 Task: Clear the last 24 hours browsing history.
Action: Mouse moved to (1355, 37)
Screenshot: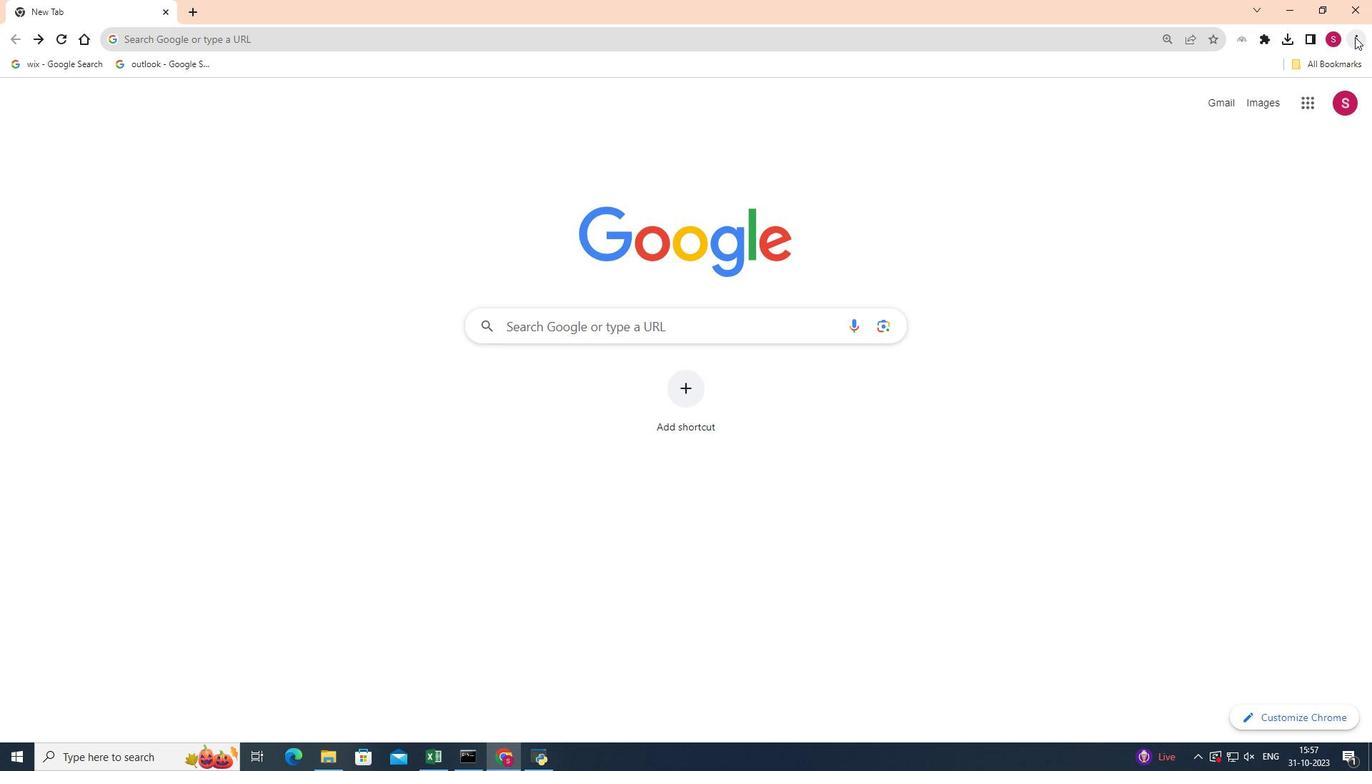 
Action: Mouse pressed left at (1355, 37)
Screenshot: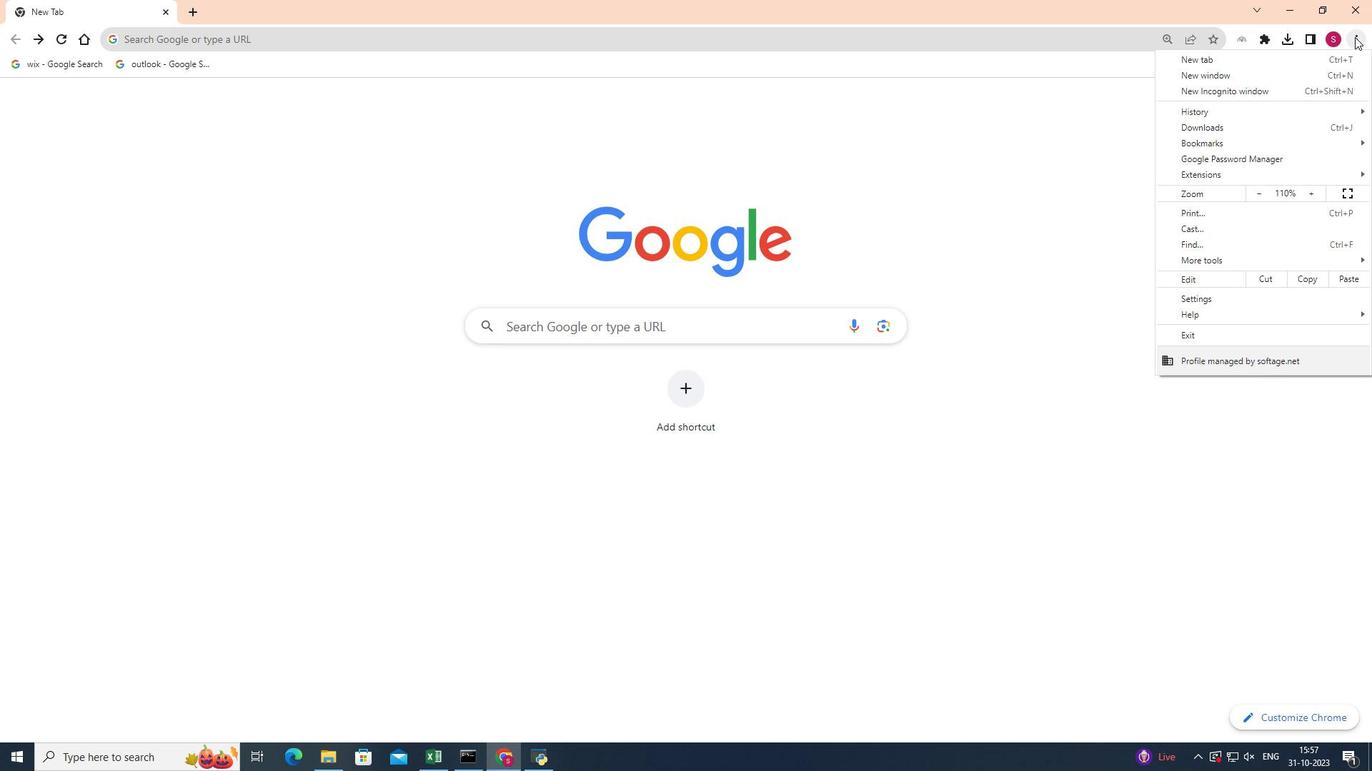 
Action: Mouse moved to (1230, 258)
Screenshot: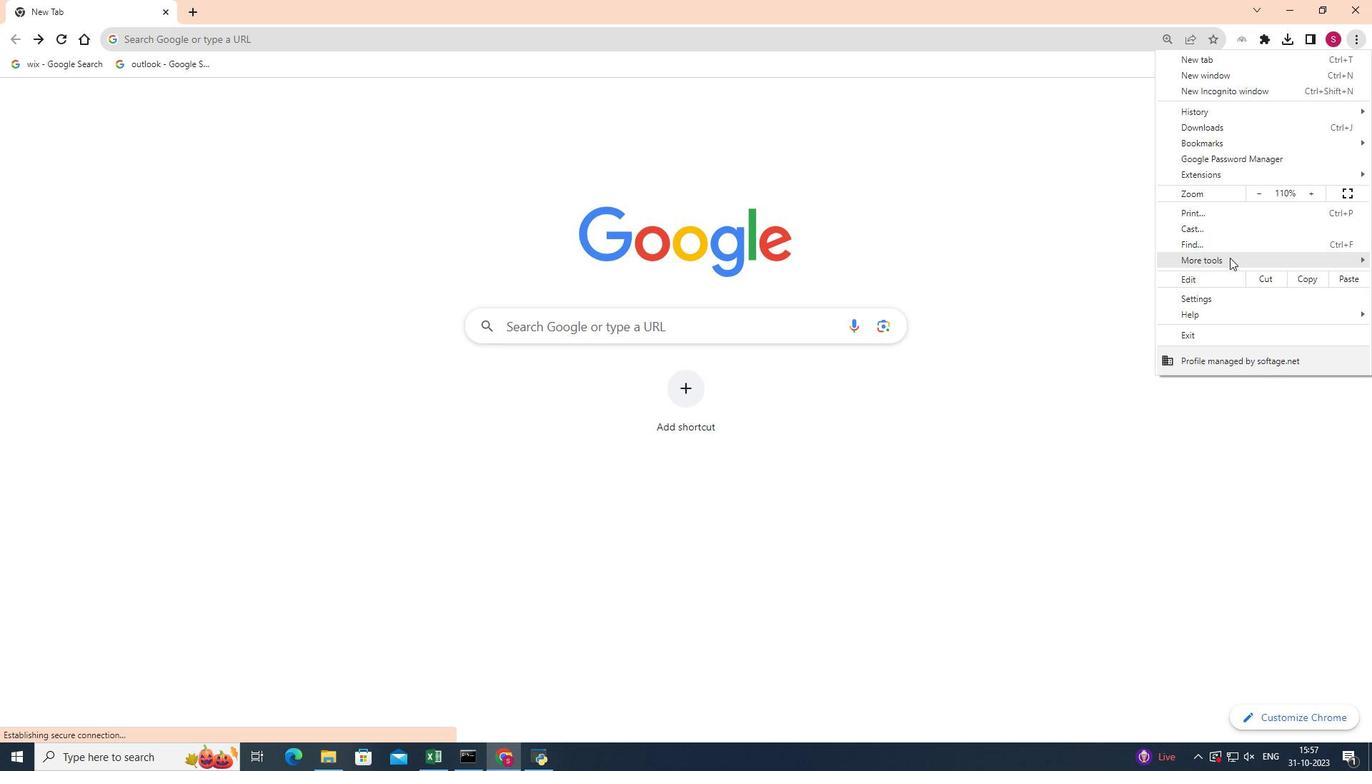 
Action: Mouse pressed left at (1230, 258)
Screenshot: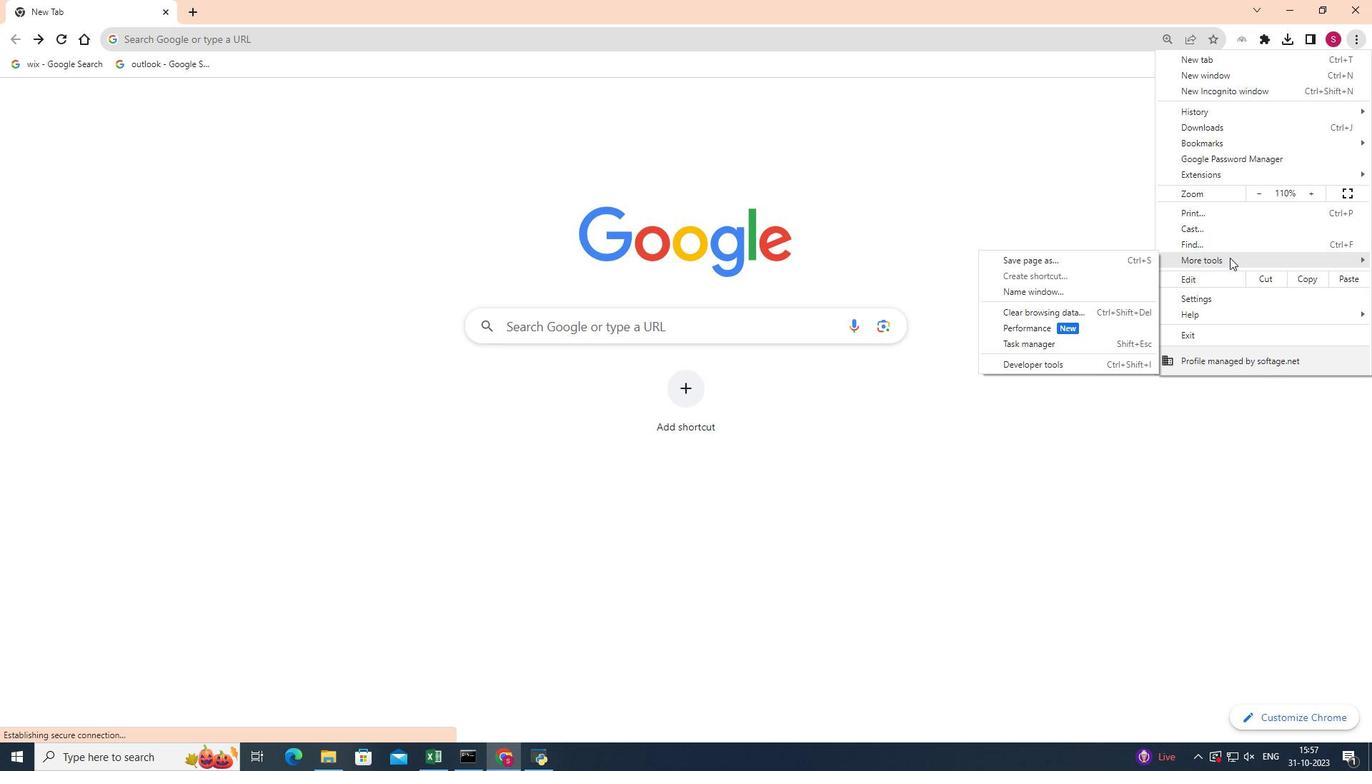 
Action: Mouse moved to (1100, 310)
Screenshot: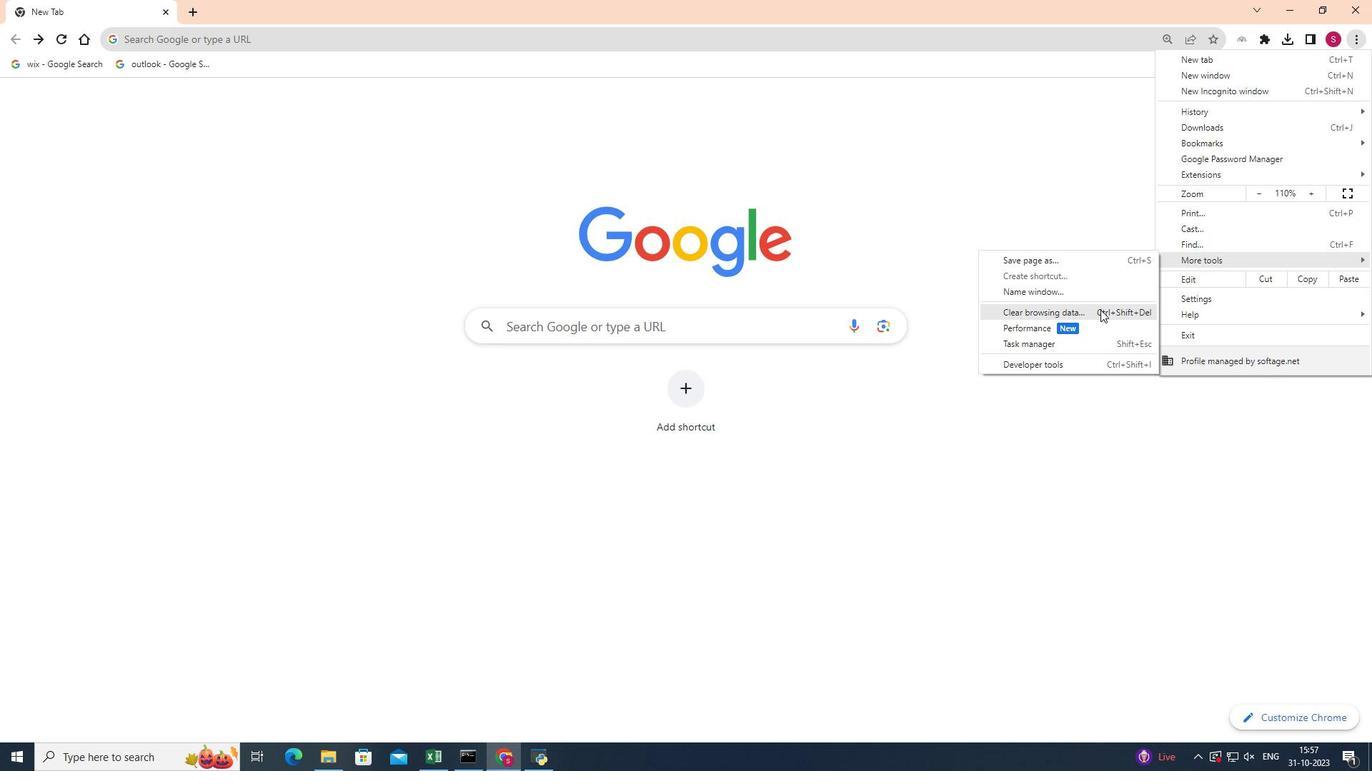 
Action: Mouse pressed left at (1100, 310)
Screenshot: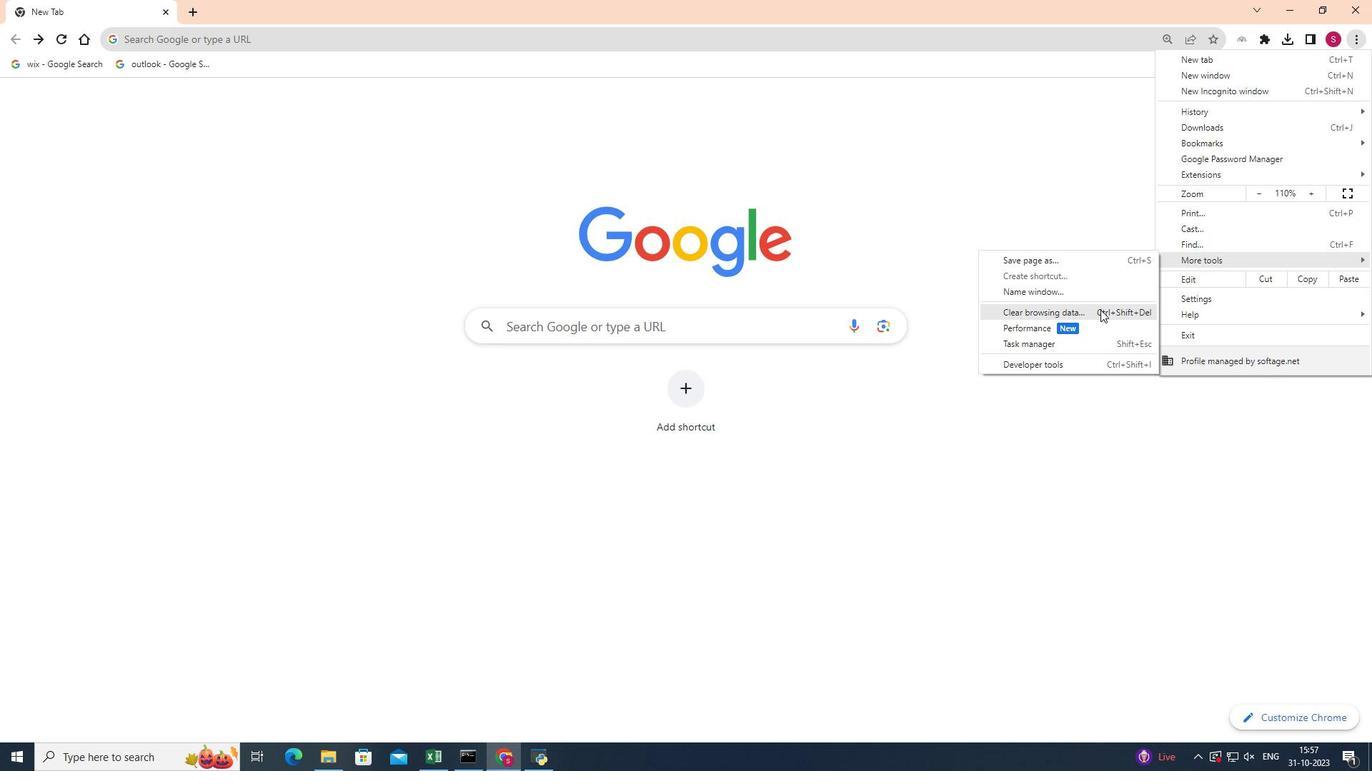 
Action: Mouse moved to (629, 259)
Screenshot: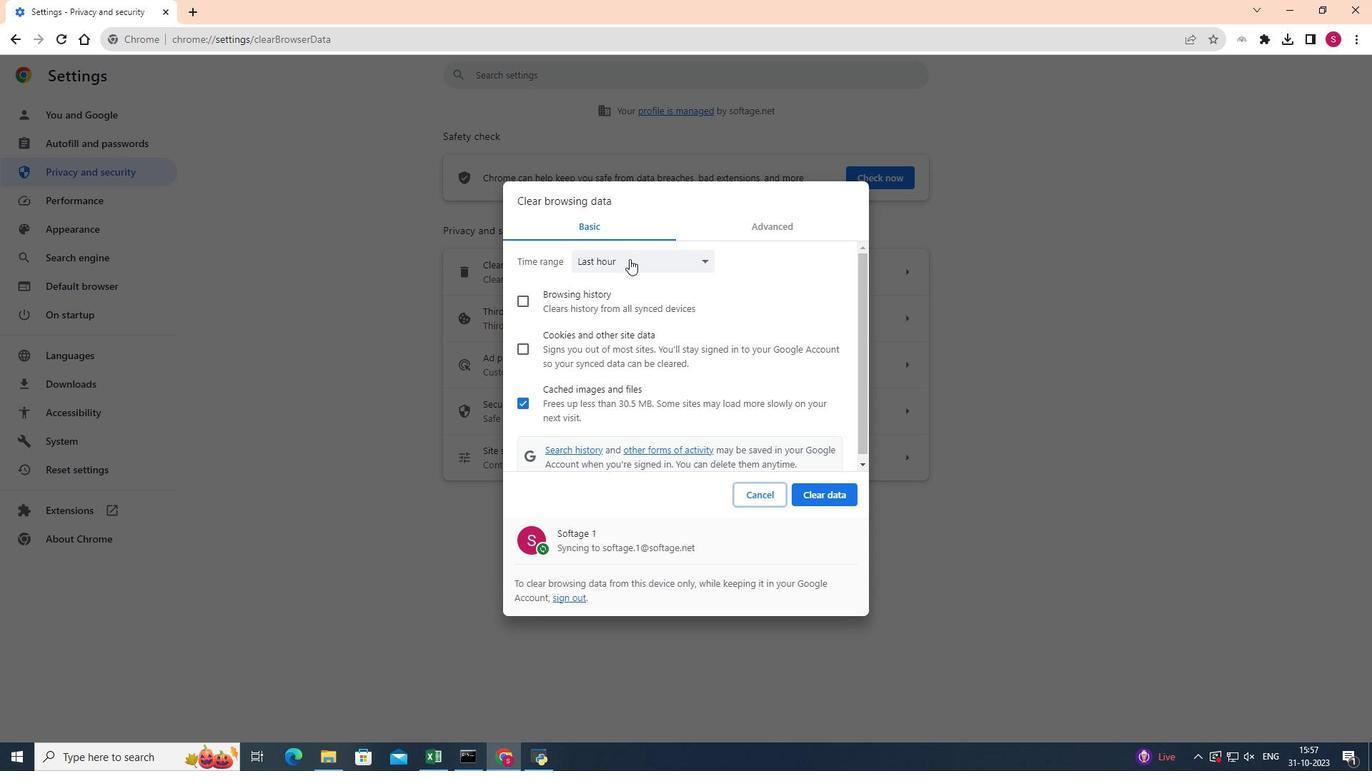 
Action: Mouse pressed left at (629, 259)
Screenshot: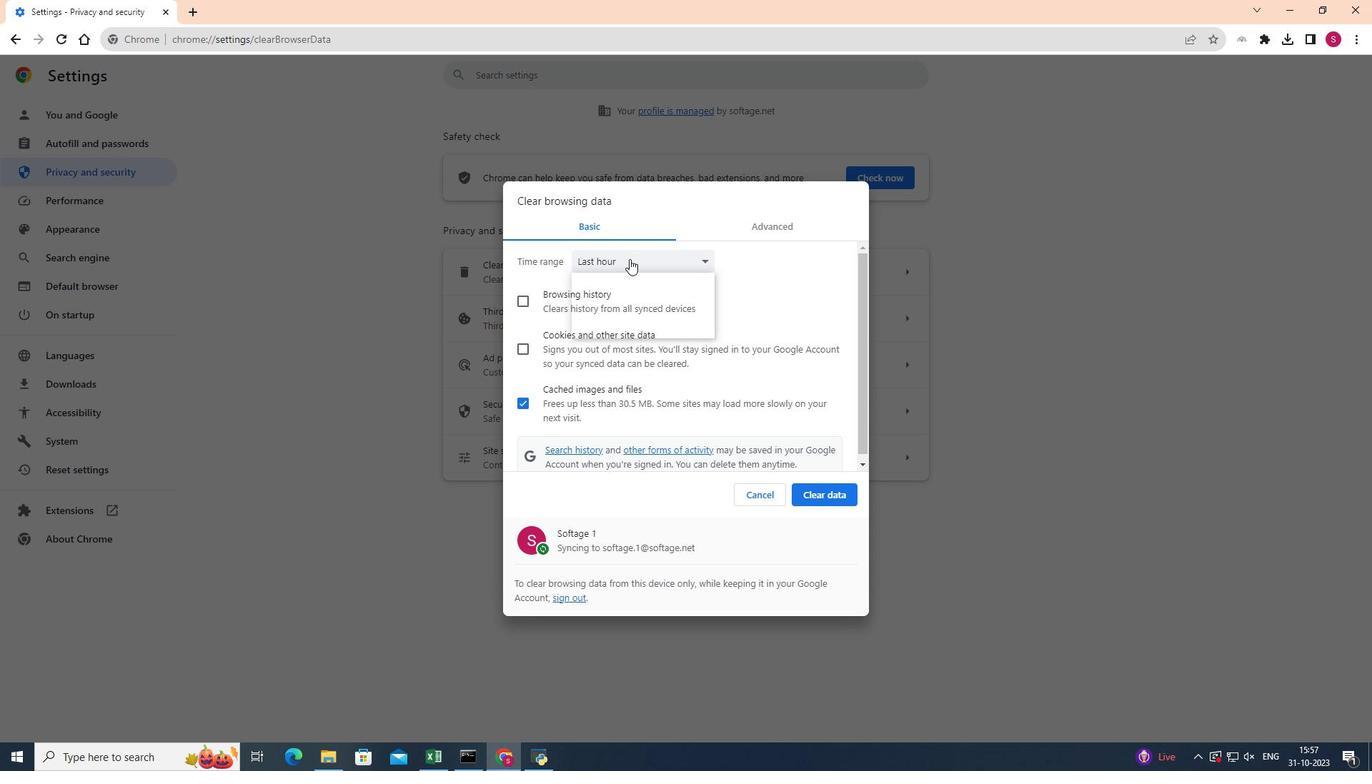 
Action: Mouse moved to (631, 291)
Screenshot: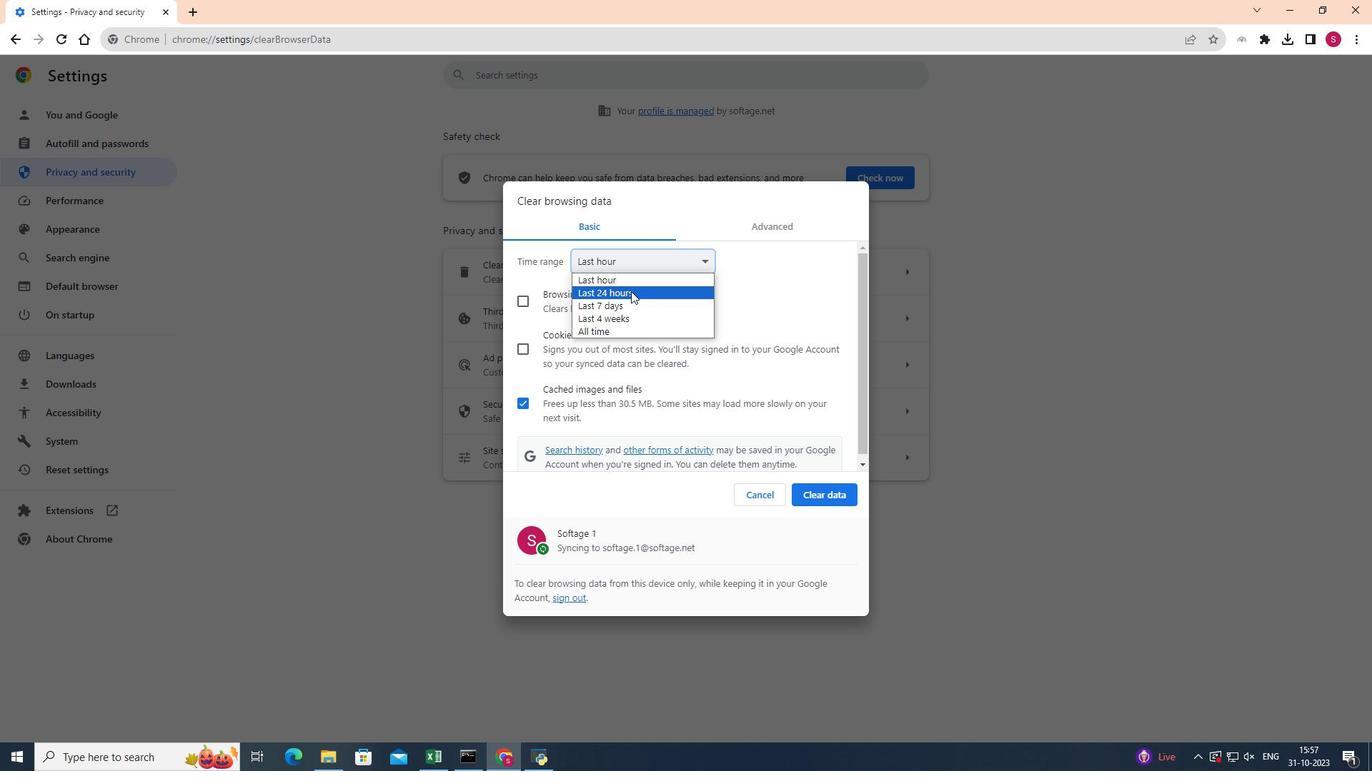 
Action: Mouse pressed left at (631, 291)
Screenshot: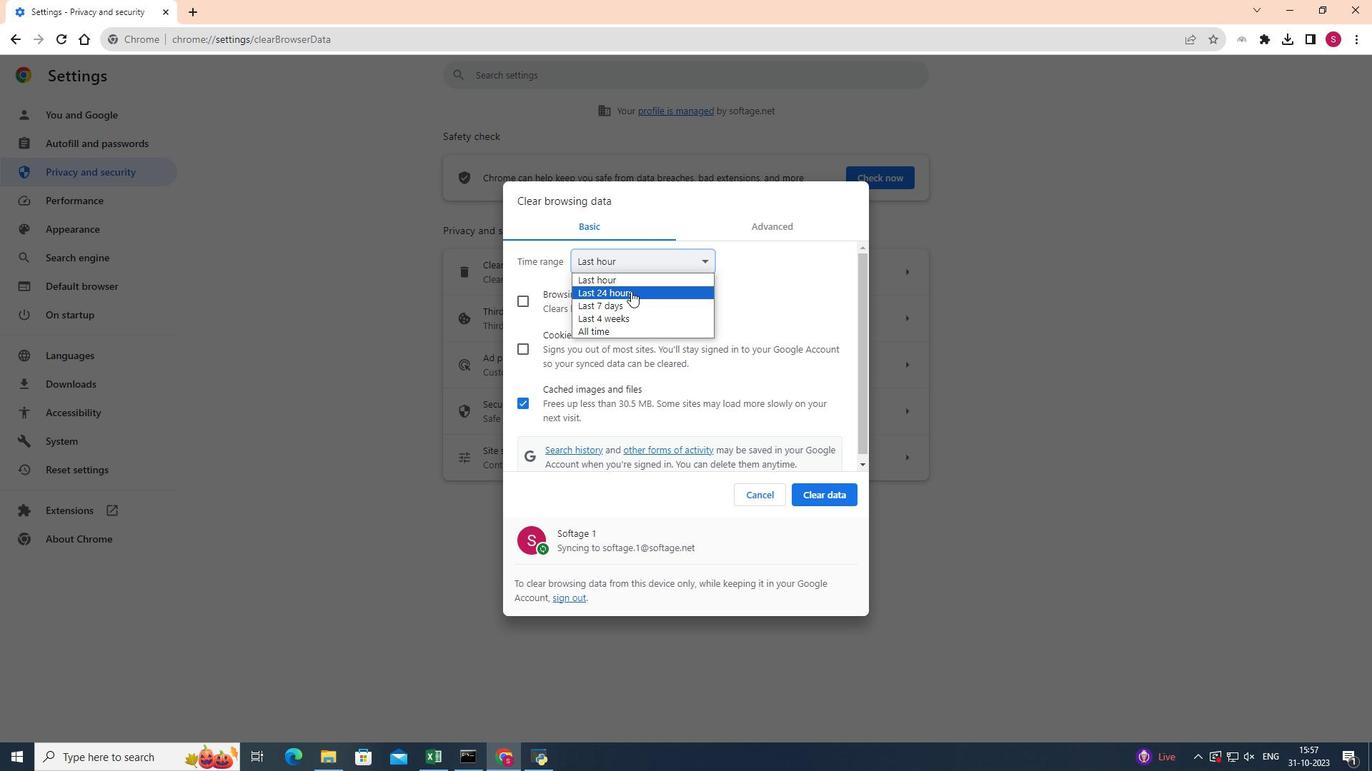 
Action: Mouse moved to (524, 408)
Screenshot: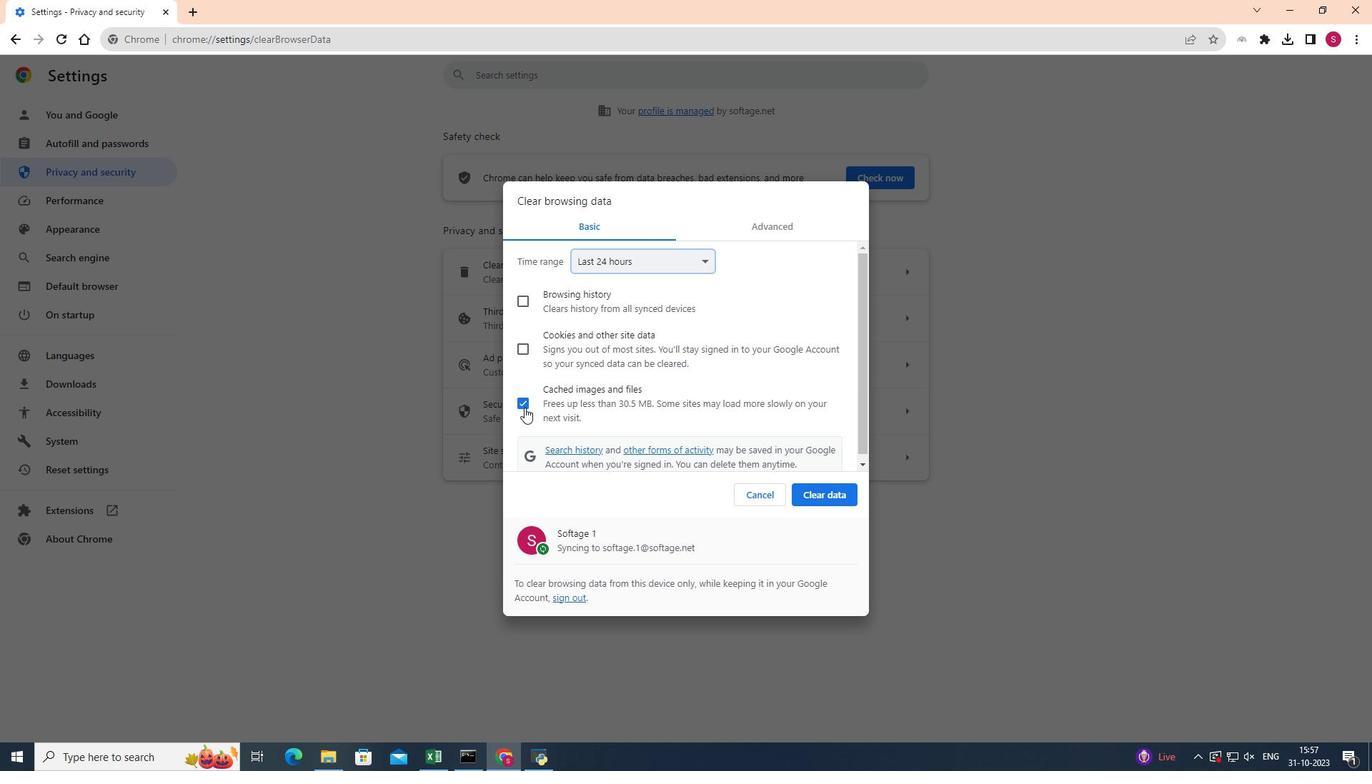 
Action: Mouse pressed left at (524, 408)
Screenshot: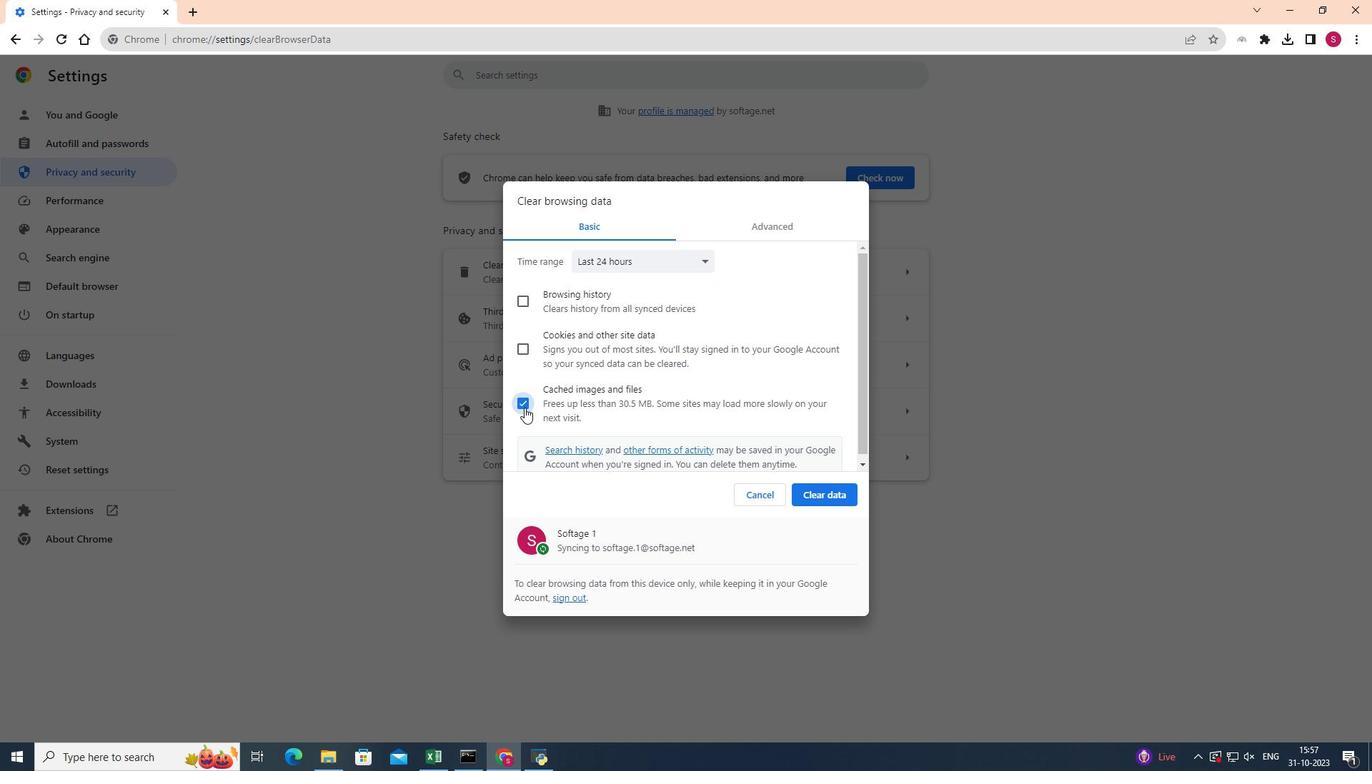 
Action: Mouse moved to (523, 298)
Screenshot: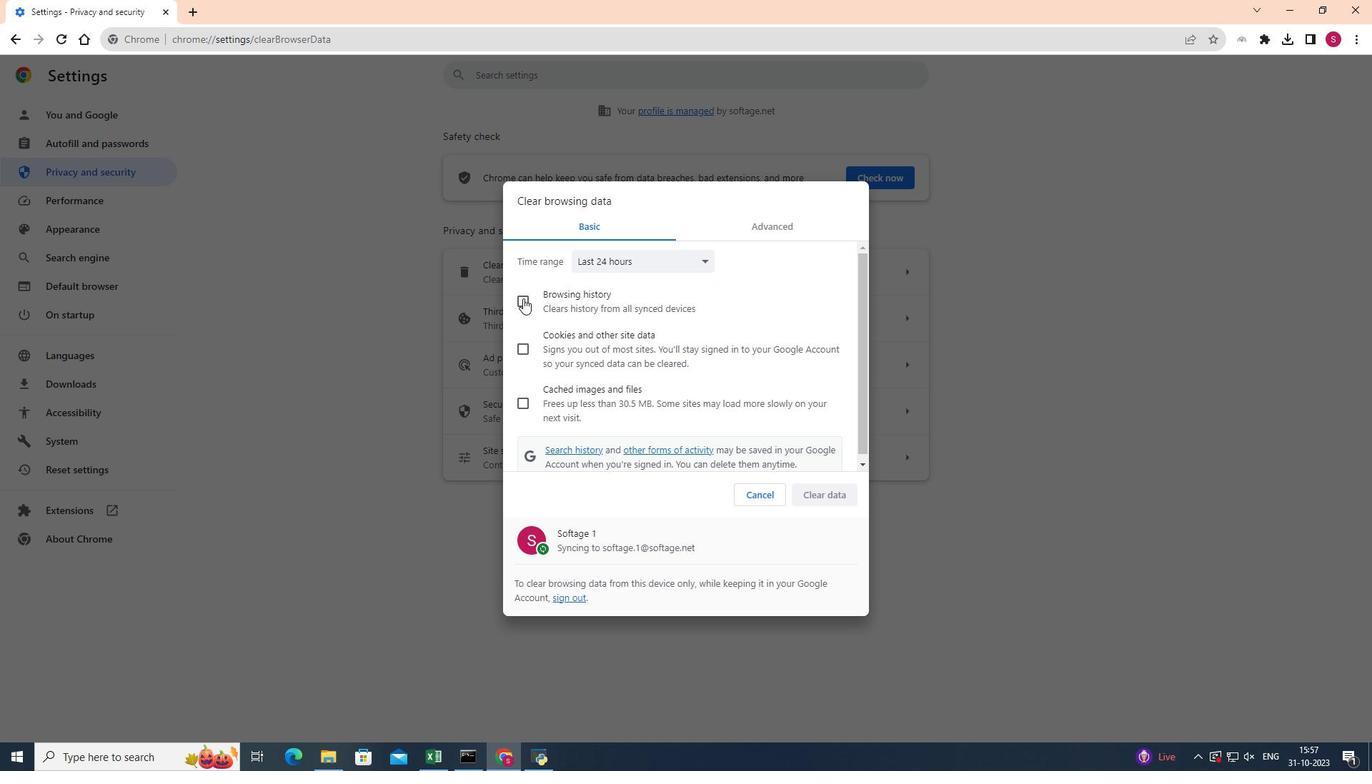 
Action: Mouse pressed left at (523, 298)
Screenshot: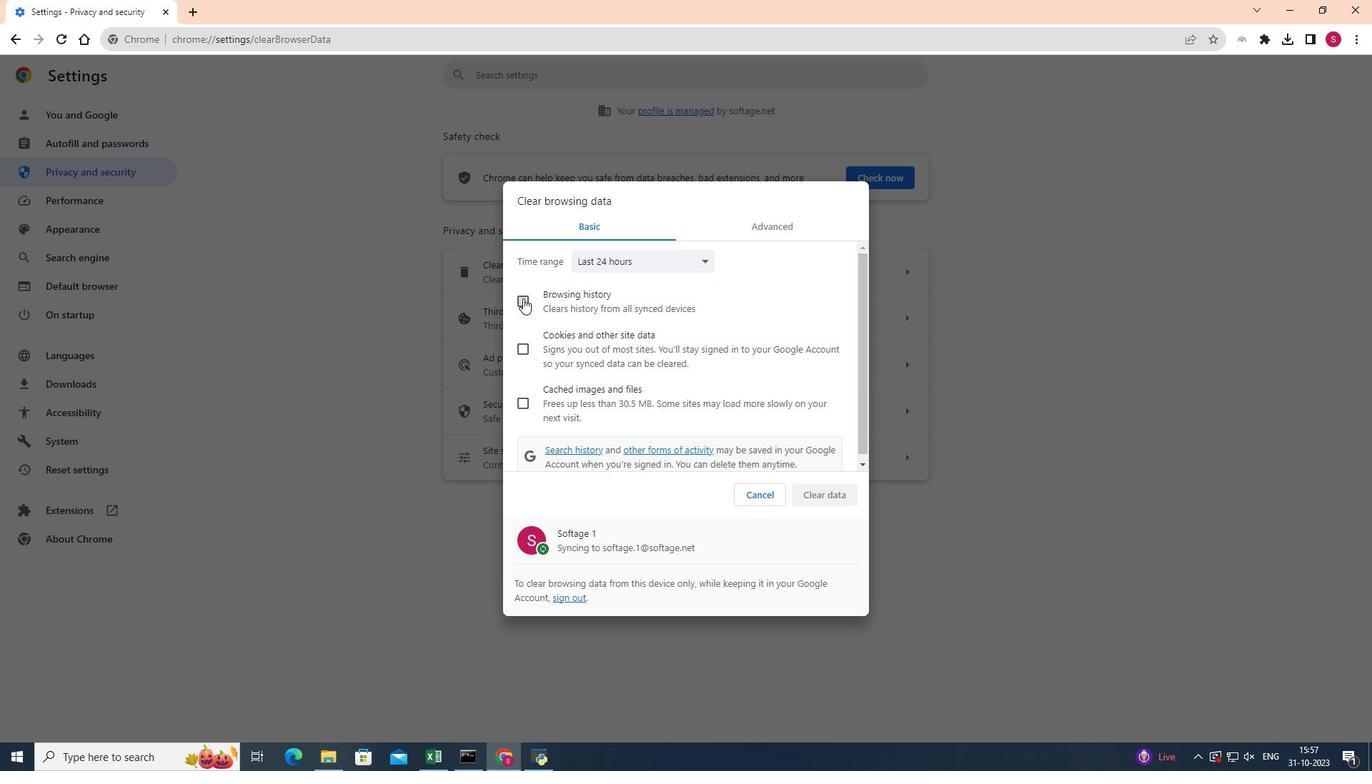 
Action: Mouse moved to (816, 492)
Screenshot: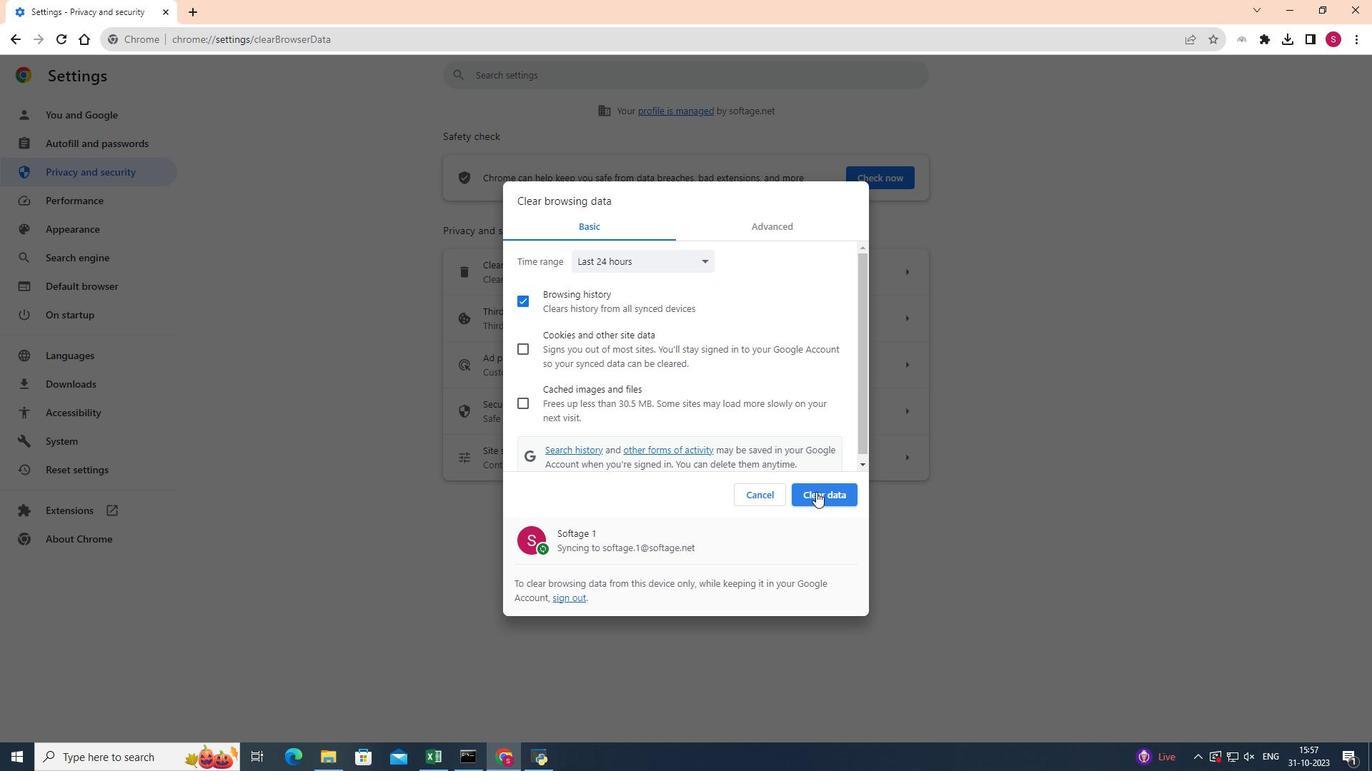 
Action: Mouse pressed left at (816, 492)
Screenshot: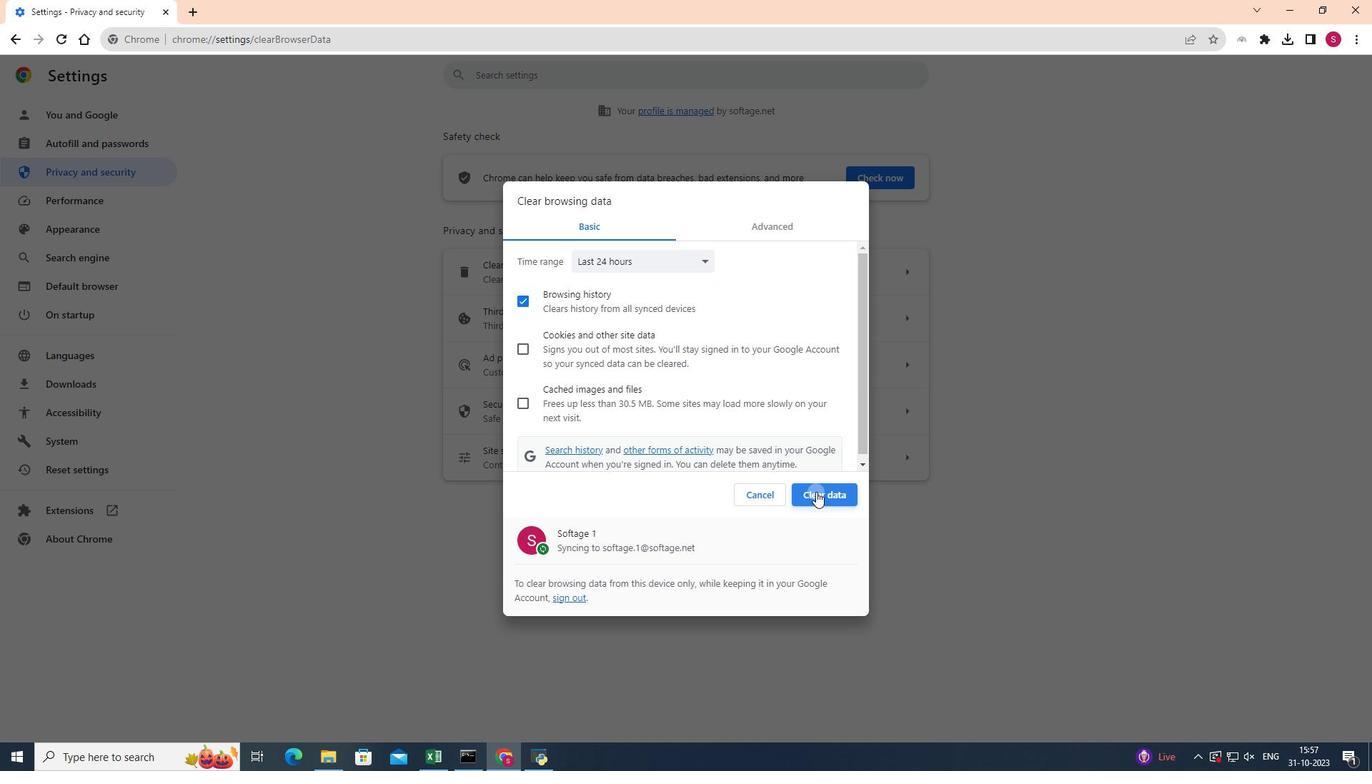 
Action: Mouse moved to (816, 492)
Screenshot: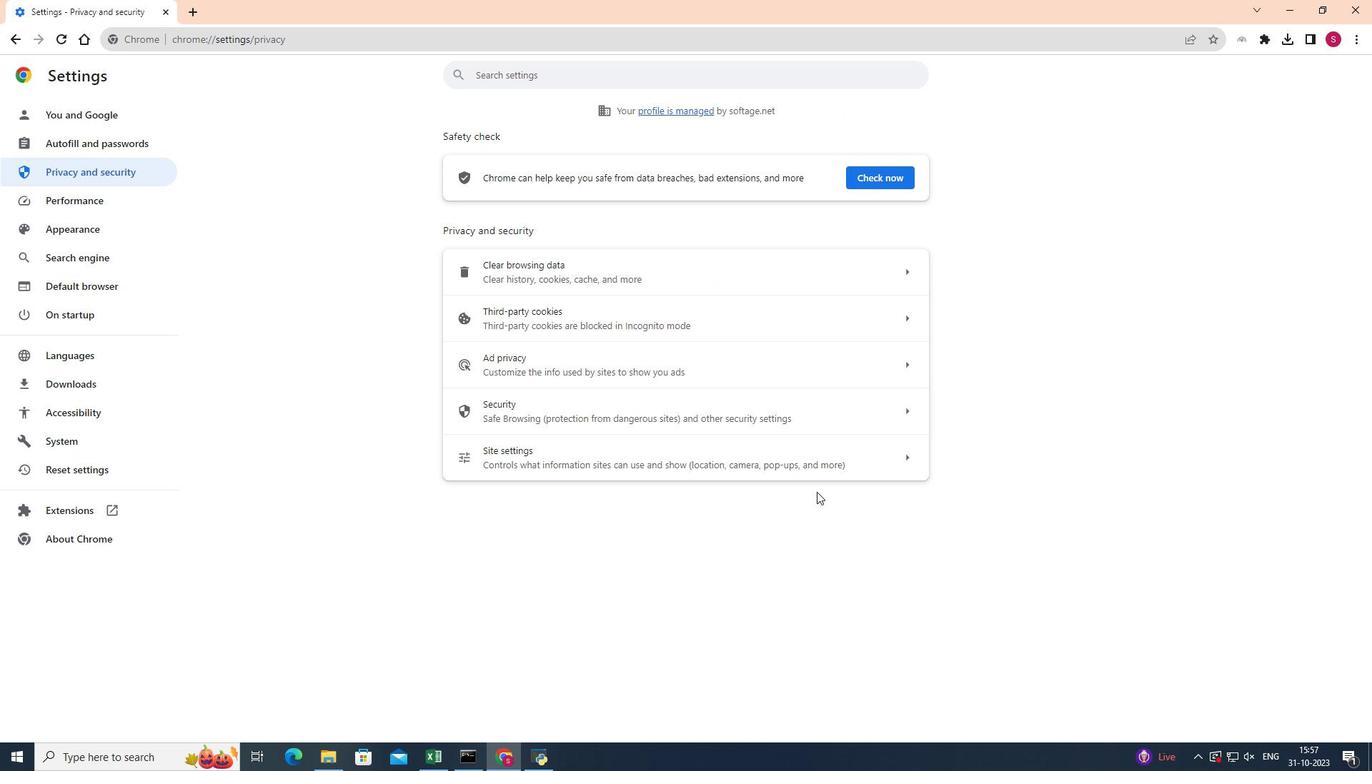
